 Task: Add a signature Eleanor Wilson containing 'With thanks and appreciation, Eleanor Wilson' to email address softage.1@softage.net and add a folder Restaurants
Action: Mouse moved to (102, 117)
Screenshot: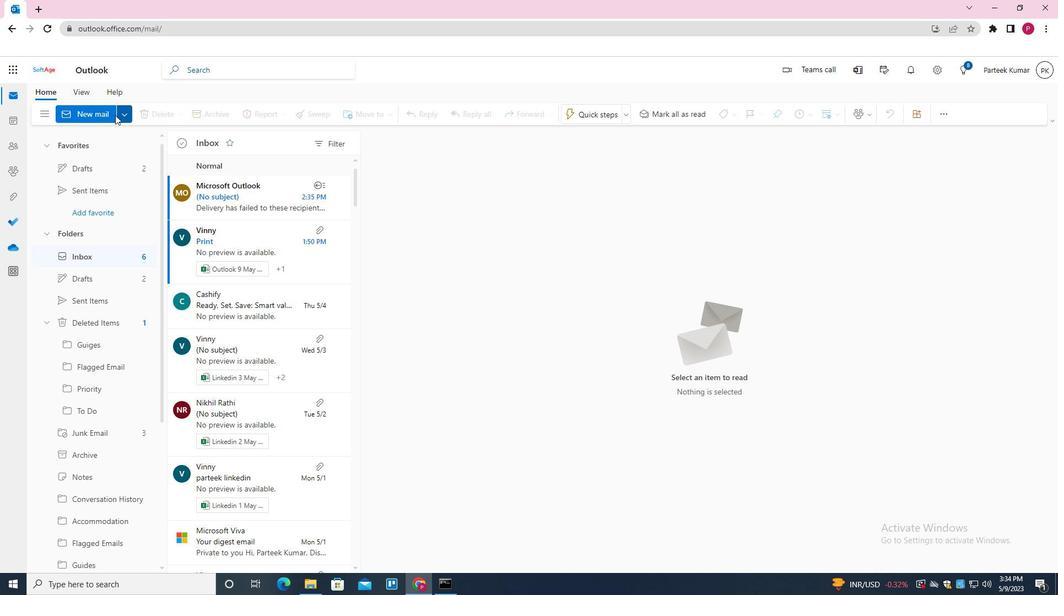 
Action: Mouse pressed left at (102, 117)
Screenshot: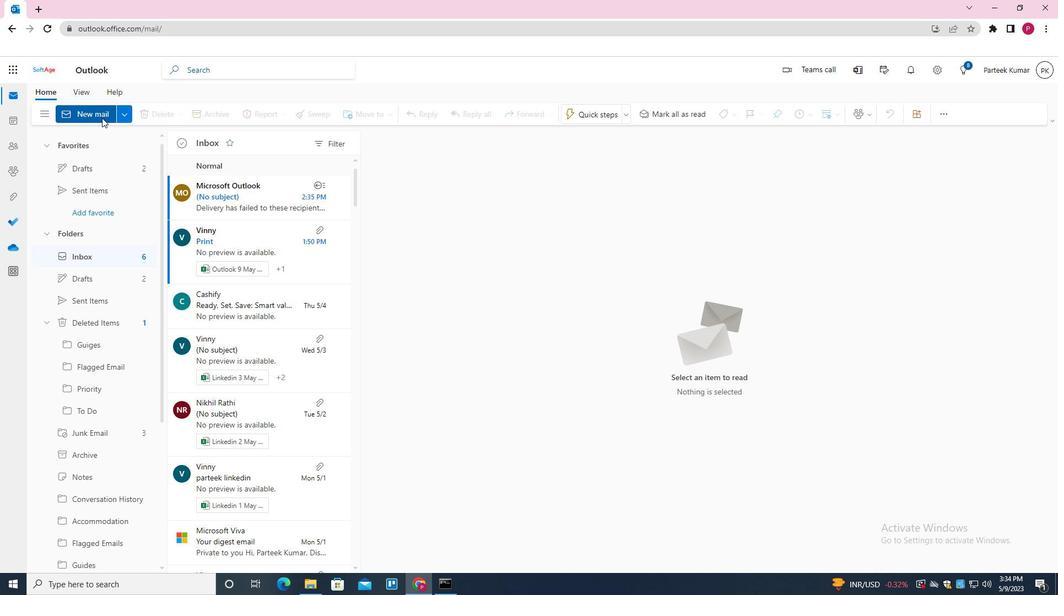 
Action: Mouse moved to (752, 113)
Screenshot: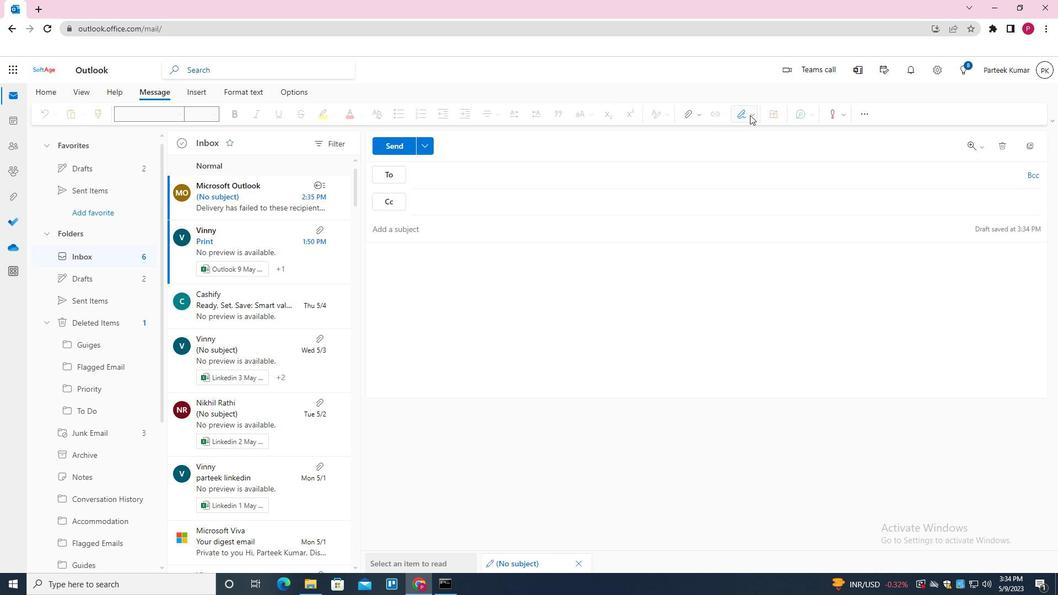 
Action: Mouse pressed left at (752, 113)
Screenshot: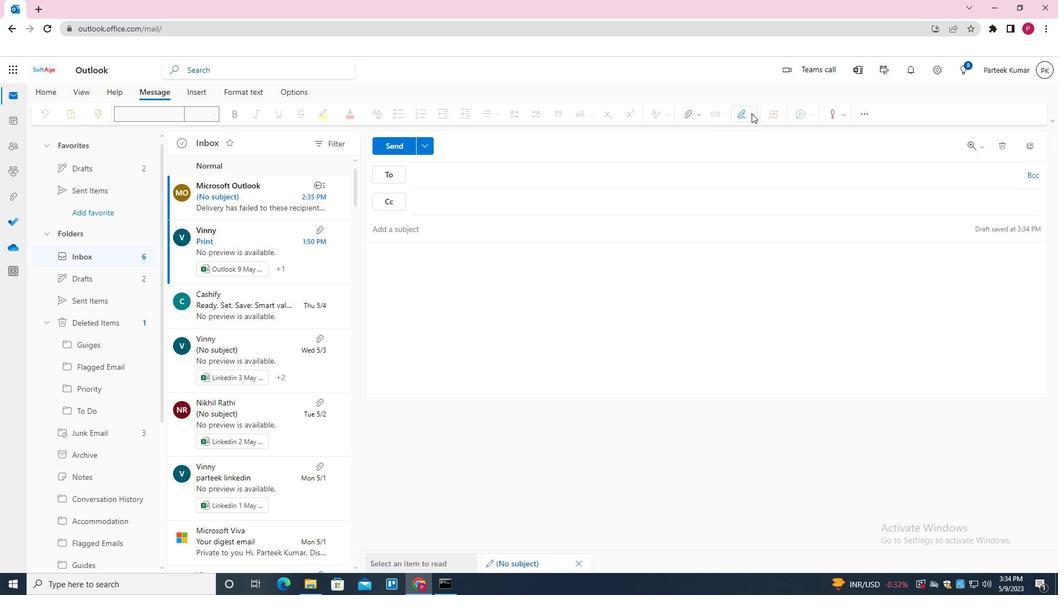 
Action: Mouse moved to (732, 162)
Screenshot: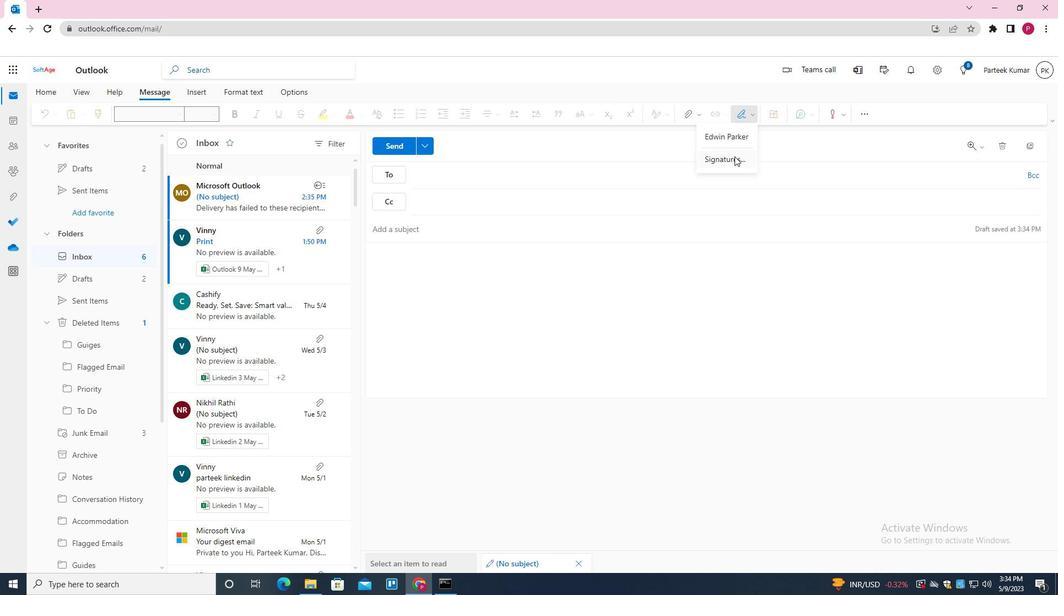 
Action: Mouse pressed left at (732, 162)
Screenshot: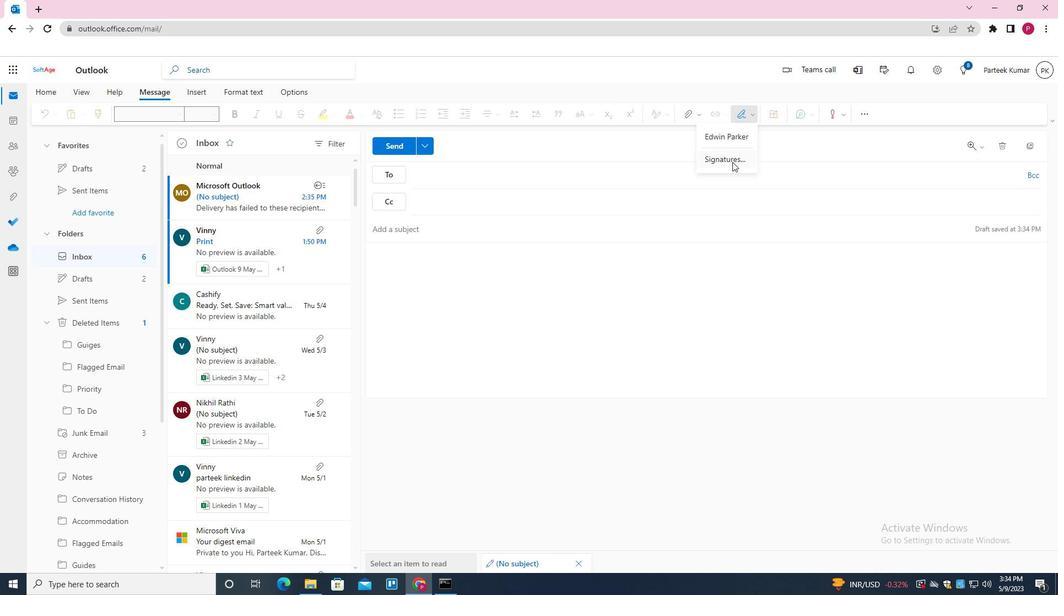
Action: Mouse moved to (457, 179)
Screenshot: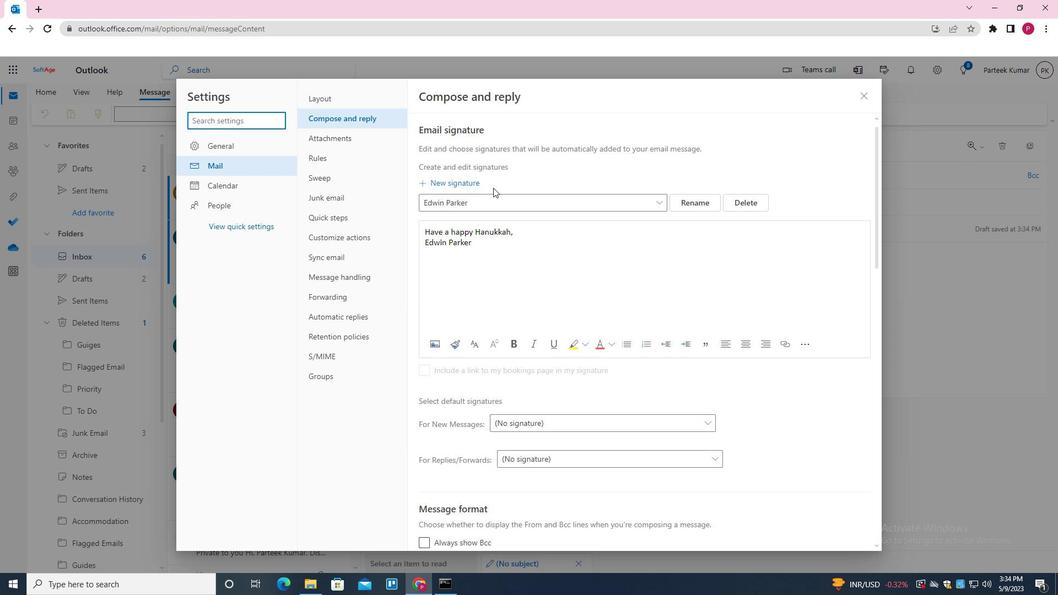 
Action: Mouse pressed left at (457, 179)
Screenshot: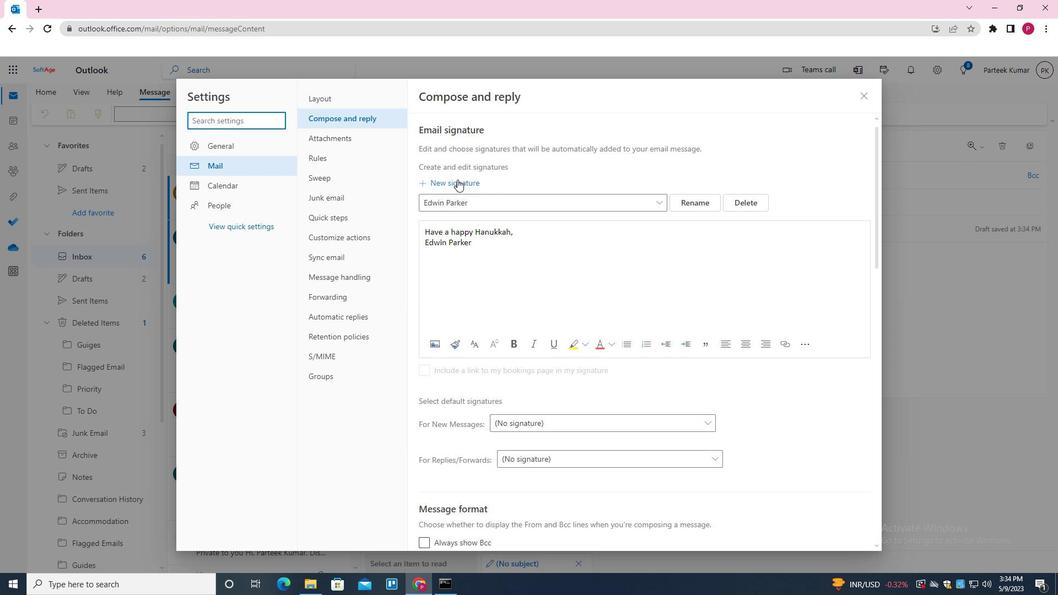 
Action: Mouse moved to (469, 199)
Screenshot: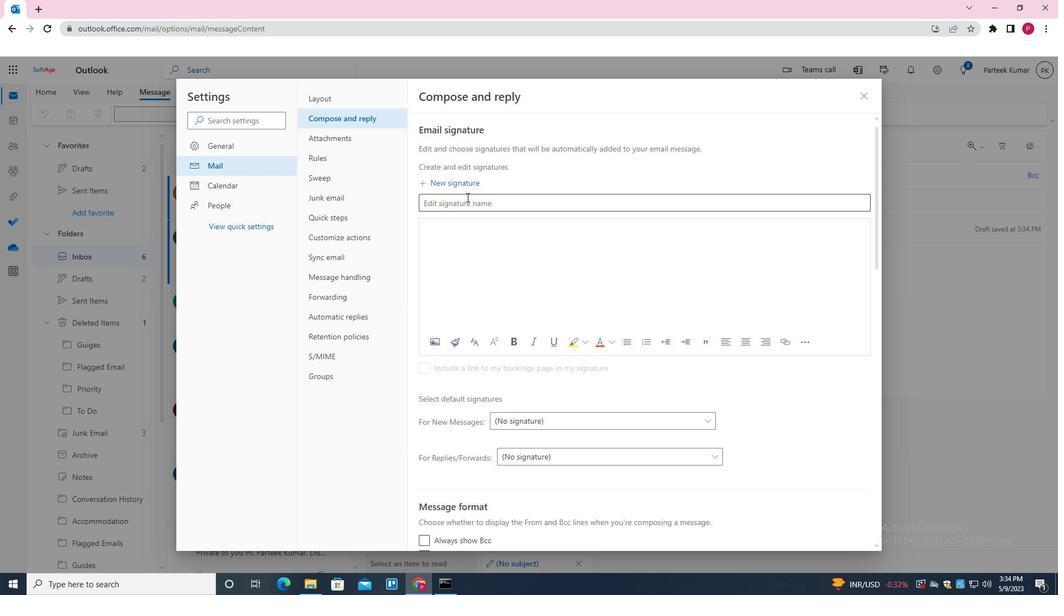 
Action: Mouse pressed left at (469, 199)
Screenshot: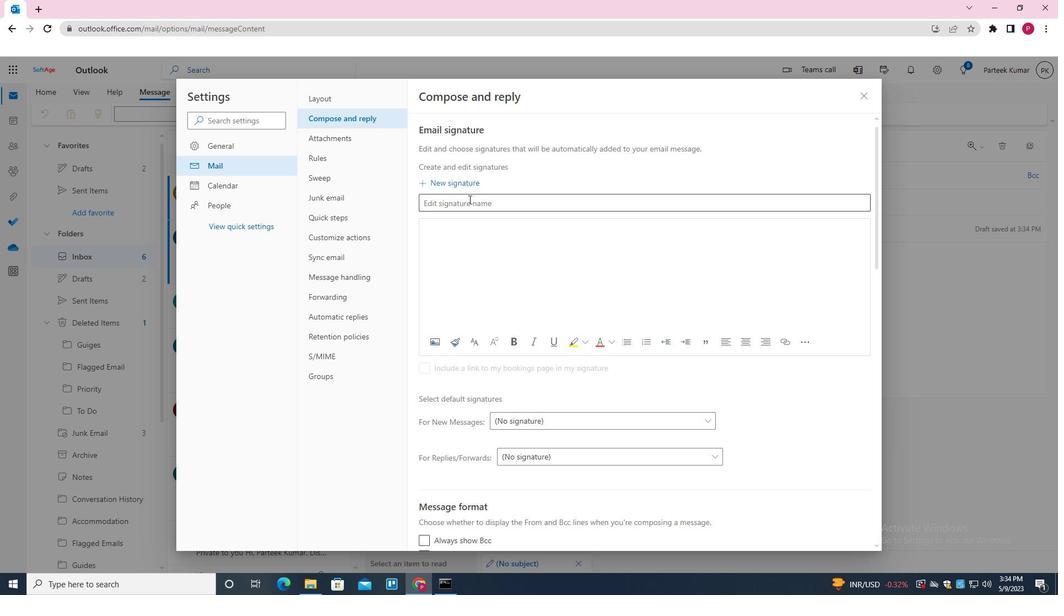 
Action: Key pressed <Key.shift><Key.shift><Key.shift><Key.shift><Key.shift><Key.shift><Key.shift><Key.shift><Key.shift><Key.shift><Key.shift><Key.shift><Key.shift><Key.shift><Key.shift><Key.shift><Key.shift><Key.shift><Key.shift><Key.shift><Key.shift>ELEANOR<Key.space><Key.shift>WILSON
Screenshot: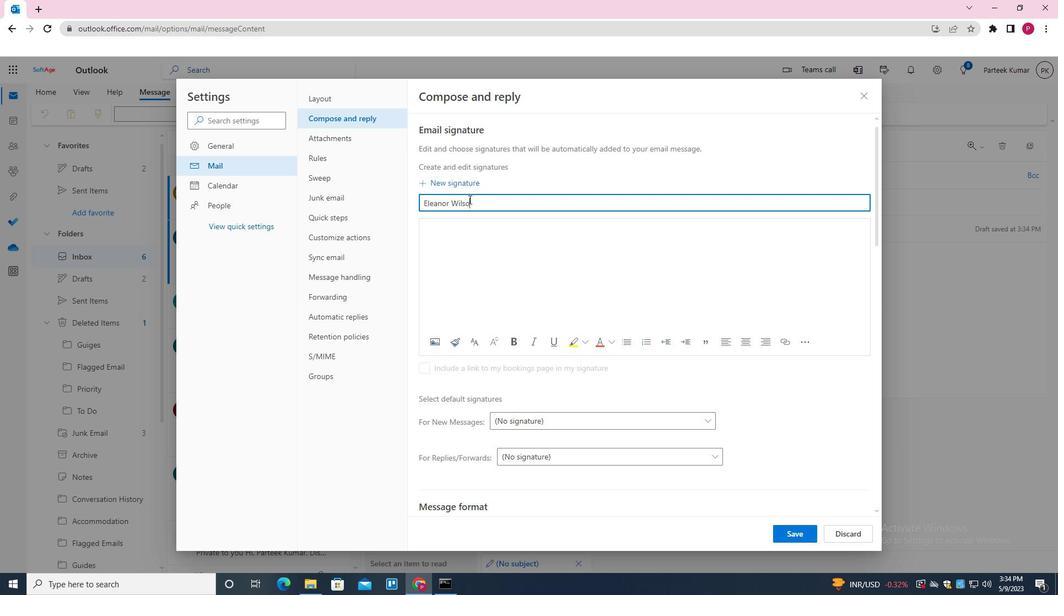 
Action: Mouse moved to (484, 249)
Screenshot: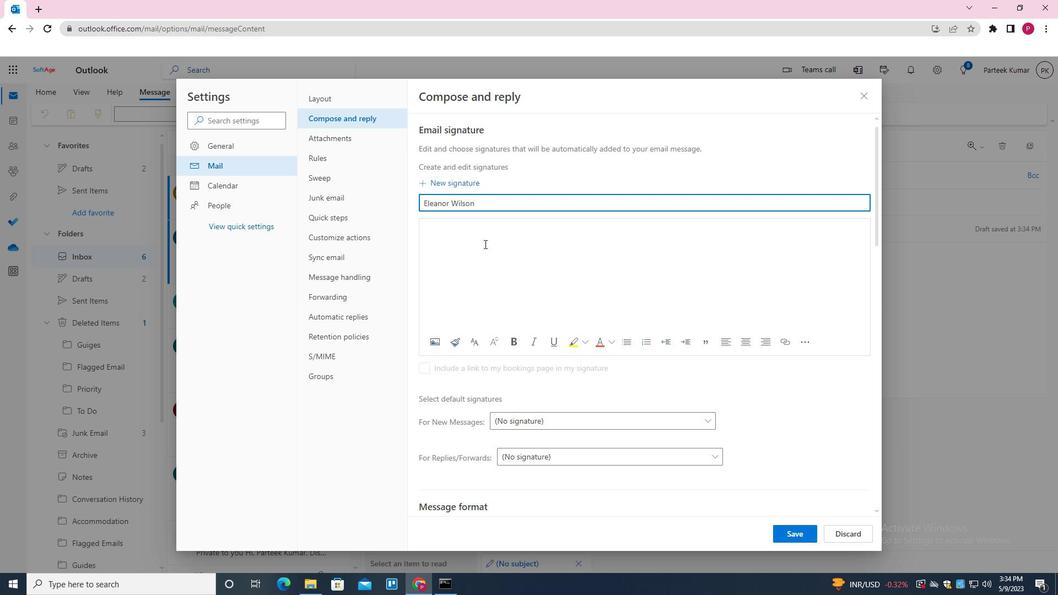 
Action: Mouse pressed left at (484, 249)
Screenshot: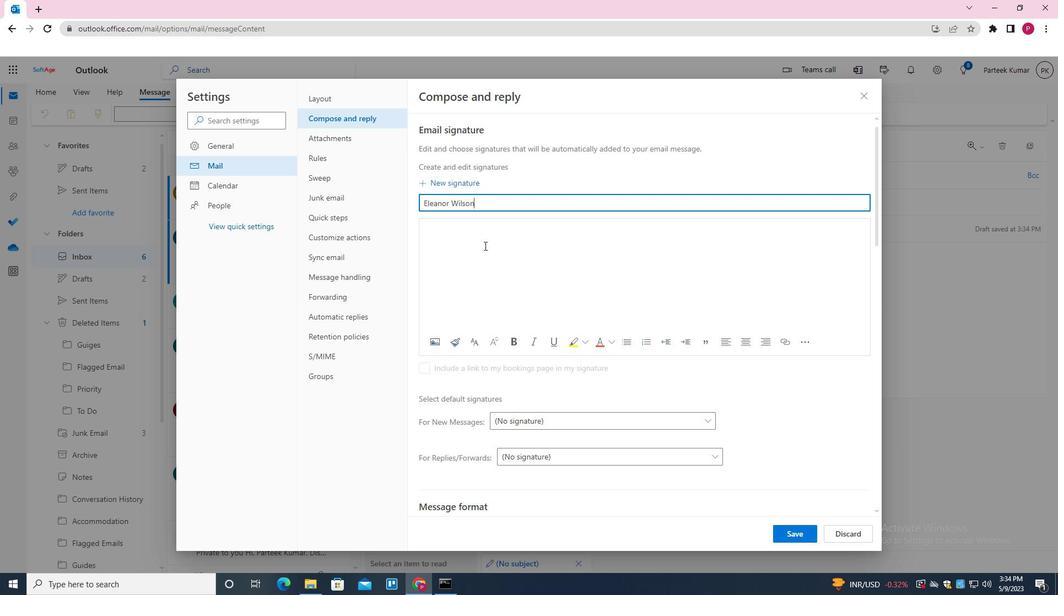 
Action: Key pressed <Key.shift>WITH<Key.space>THANKS<Key.space>AND<Key.space>APPRECIATION<Key.space><Key.backspace>,<Key.enter><Key.shift>ELEANOR<Key.space><Key.shift>WILSON
Screenshot: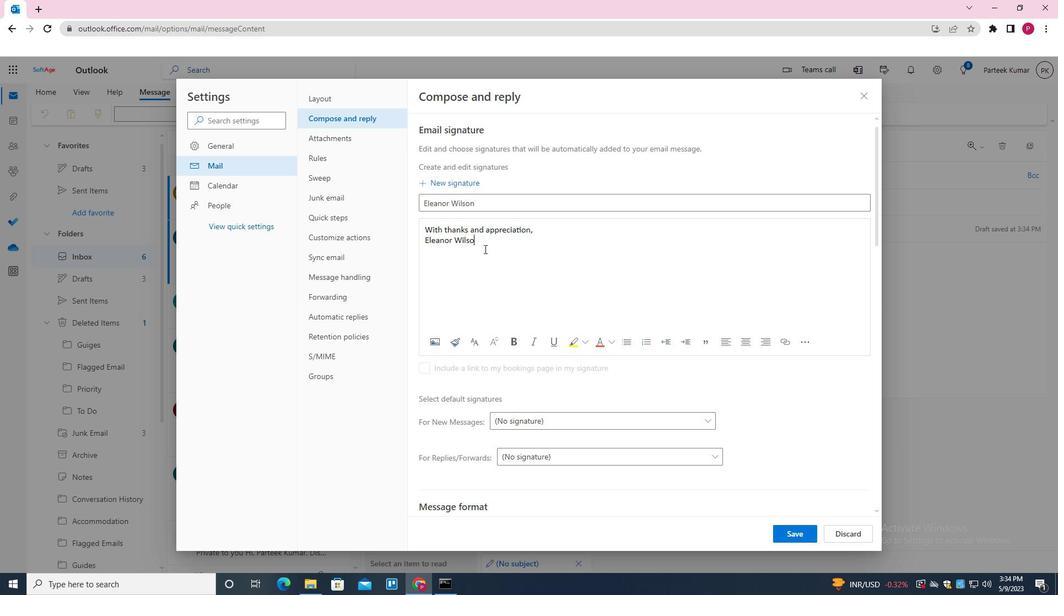 
Action: Mouse moved to (779, 535)
Screenshot: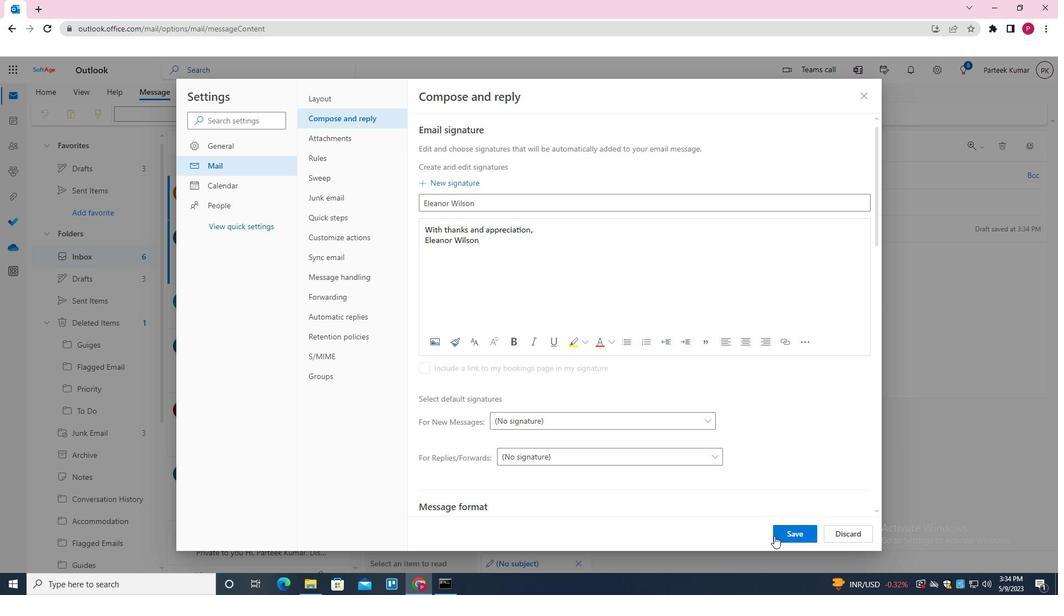
Action: Mouse pressed left at (779, 535)
Screenshot: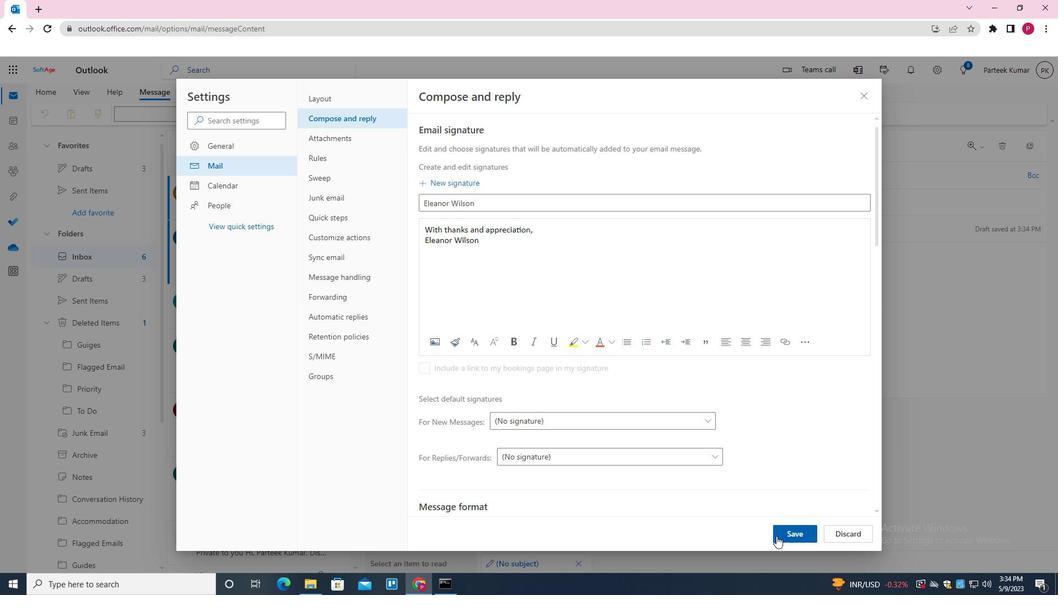 
Action: Mouse moved to (859, 94)
Screenshot: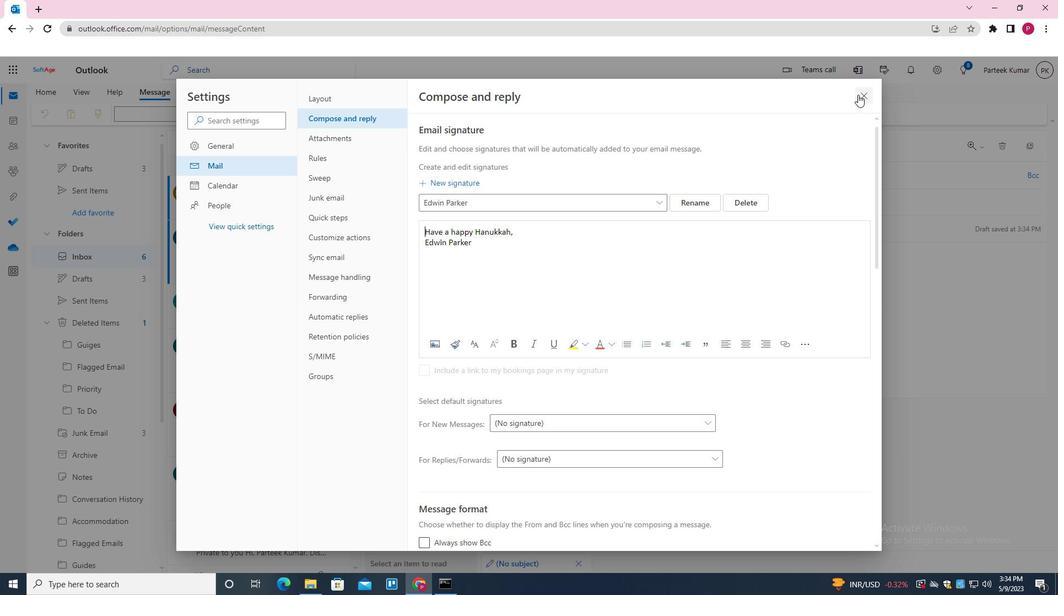 
Action: Mouse pressed left at (859, 94)
Screenshot: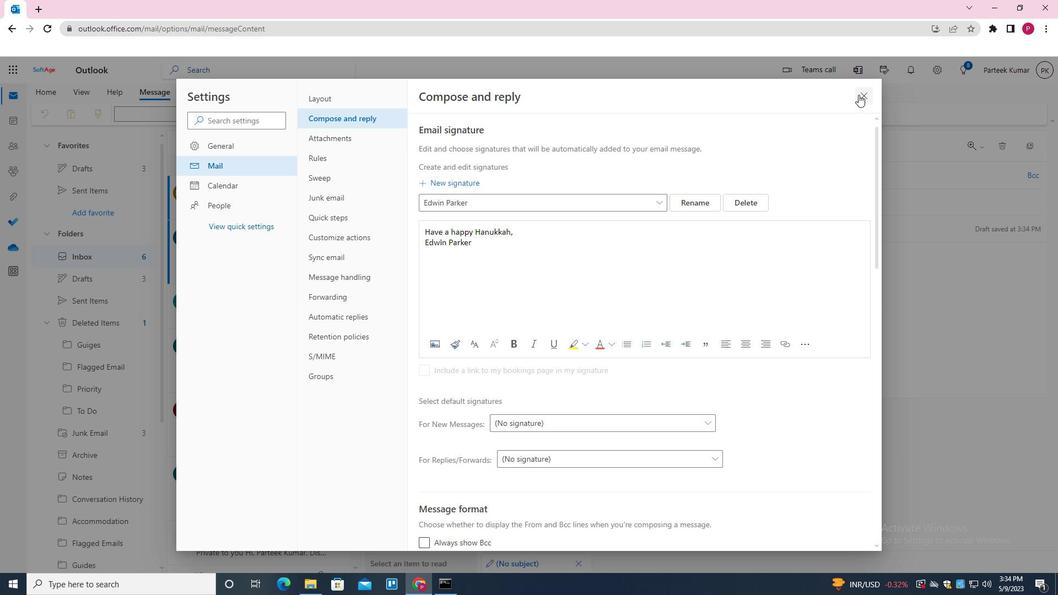 
Action: Mouse moved to (496, 261)
Screenshot: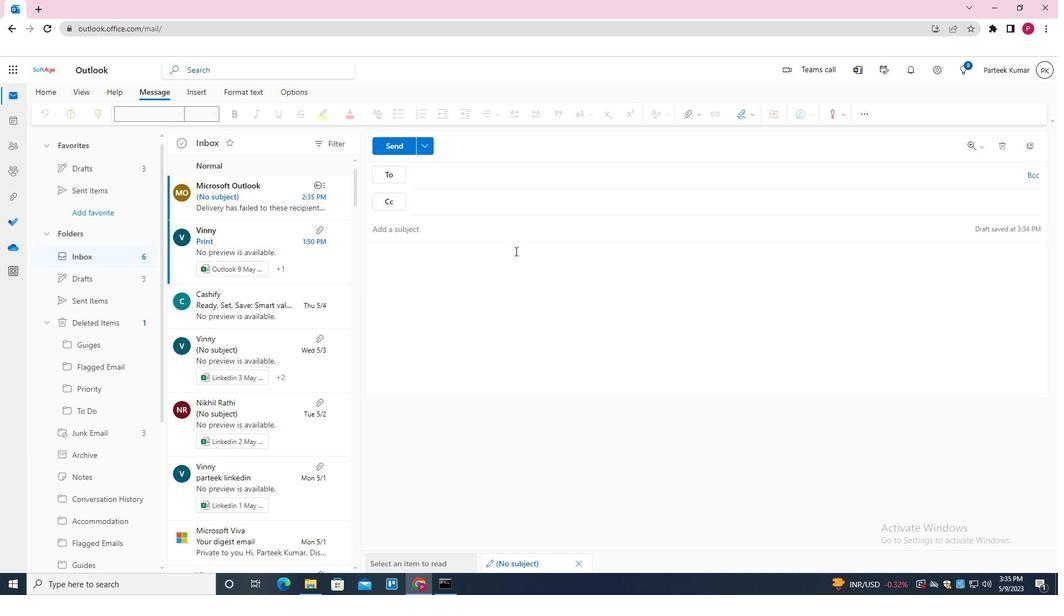 
Action: Mouse pressed left at (496, 261)
Screenshot: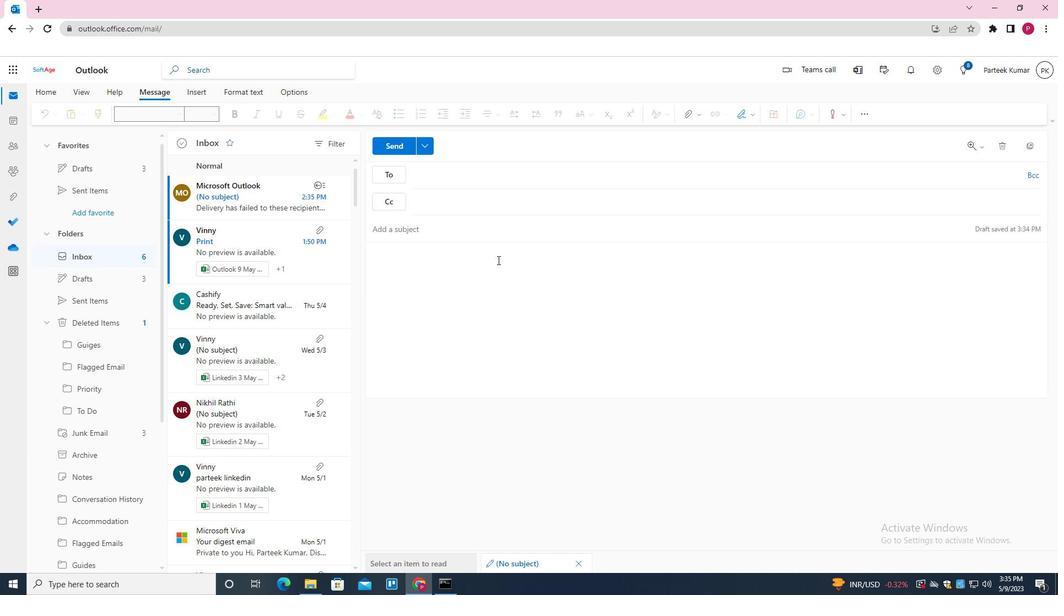 
Action: Mouse moved to (753, 115)
Screenshot: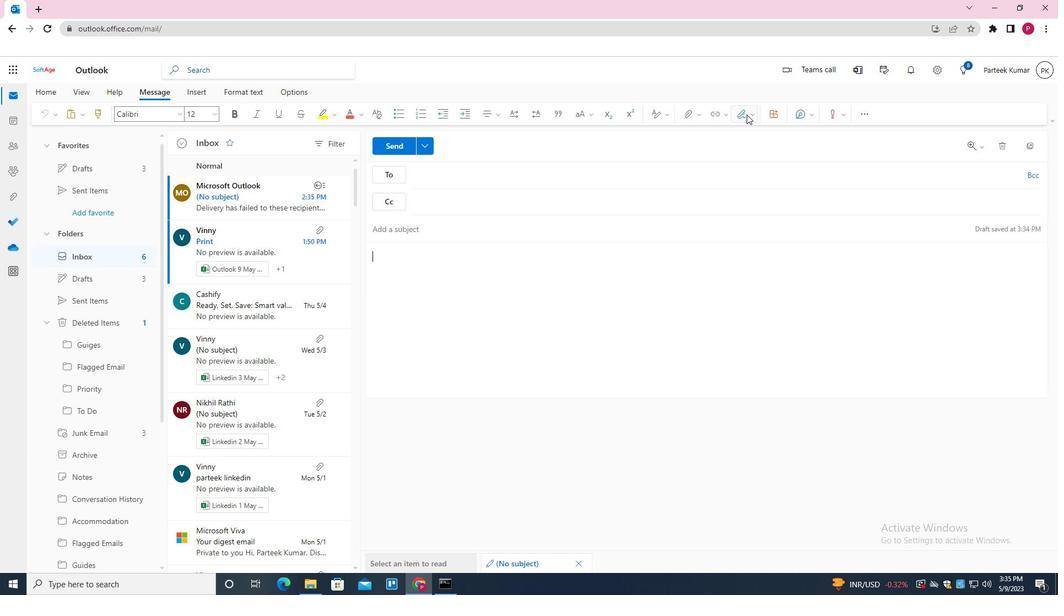 
Action: Mouse pressed left at (753, 115)
Screenshot: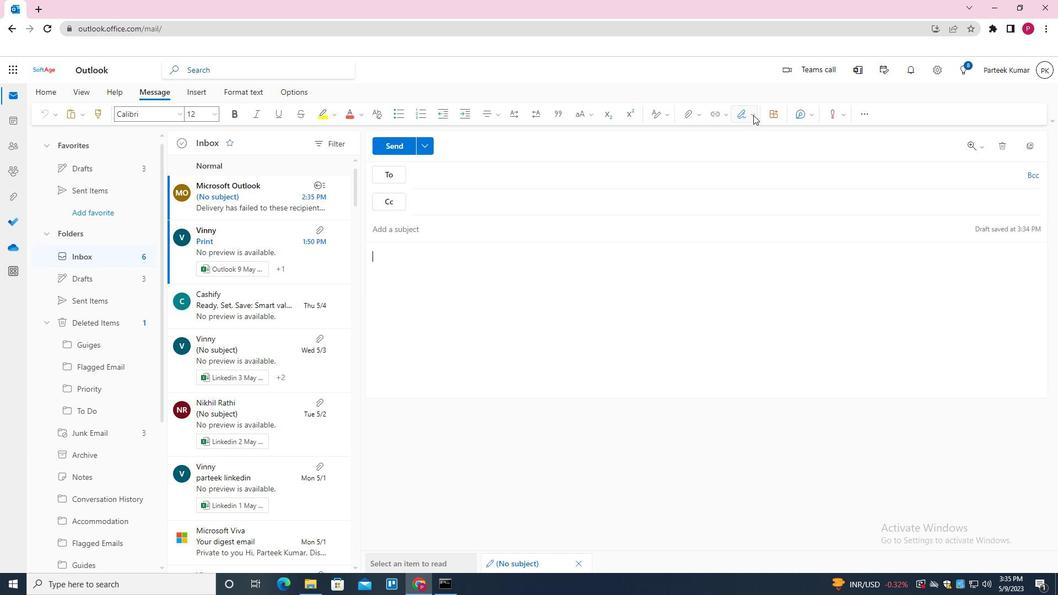 
Action: Mouse moved to (735, 157)
Screenshot: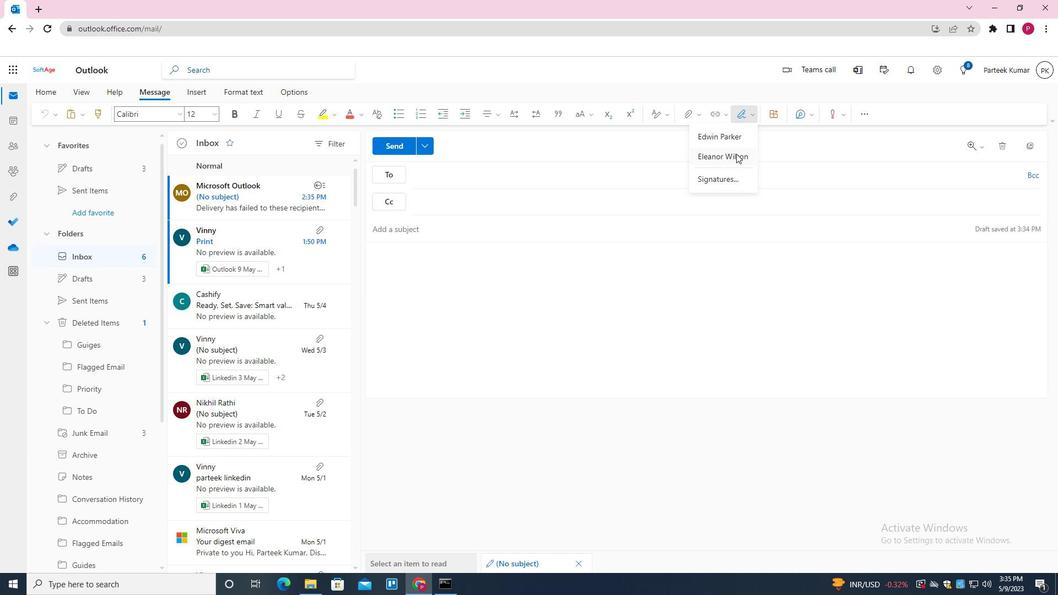 
Action: Mouse pressed left at (735, 157)
Screenshot: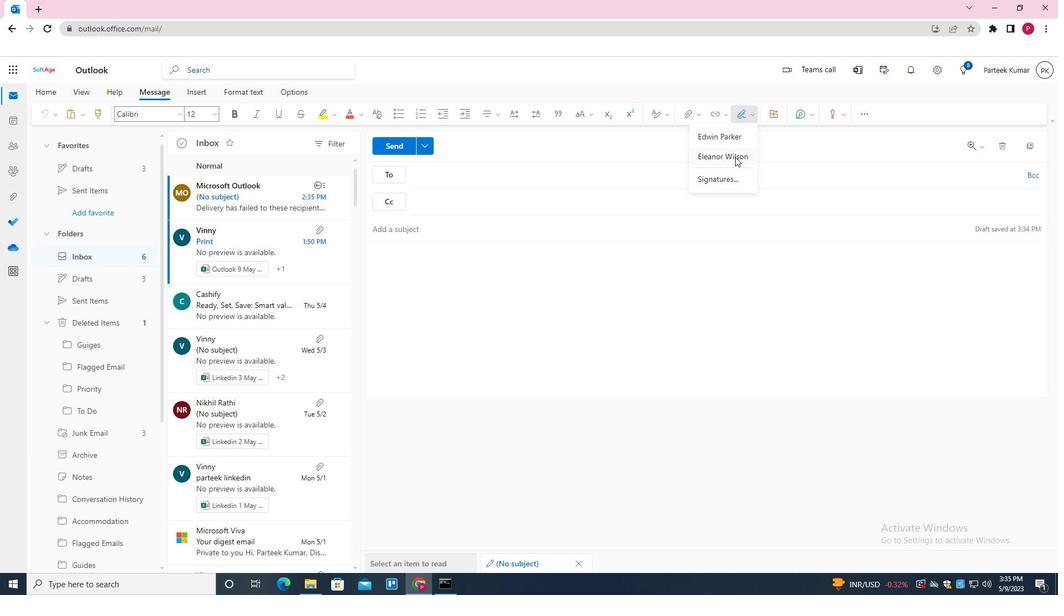 
Action: Mouse moved to (139, 417)
Screenshot: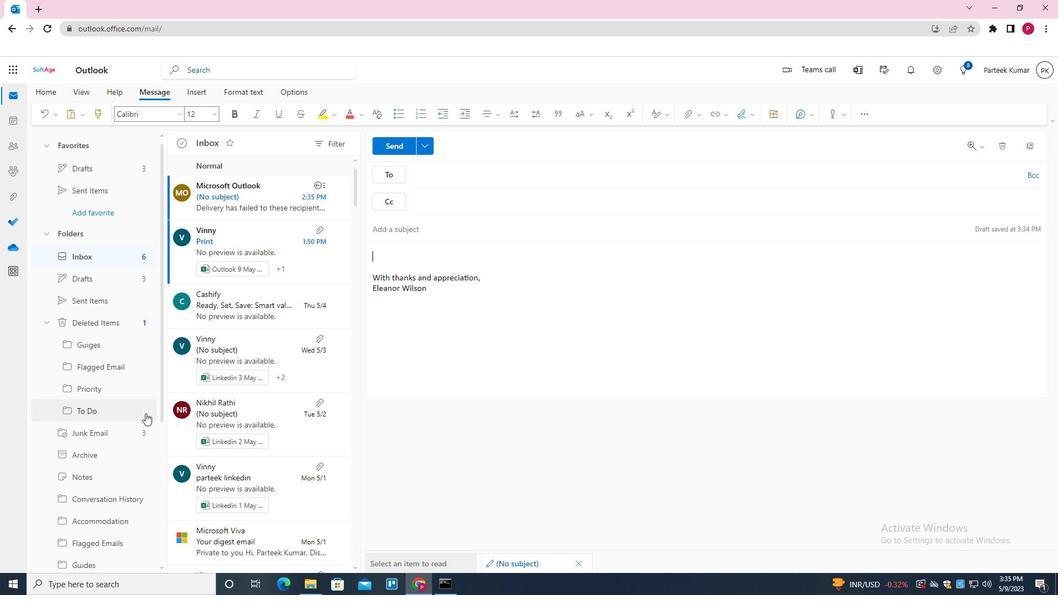 
Action: Mouse scrolled (139, 416) with delta (0, 0)
Screenshot: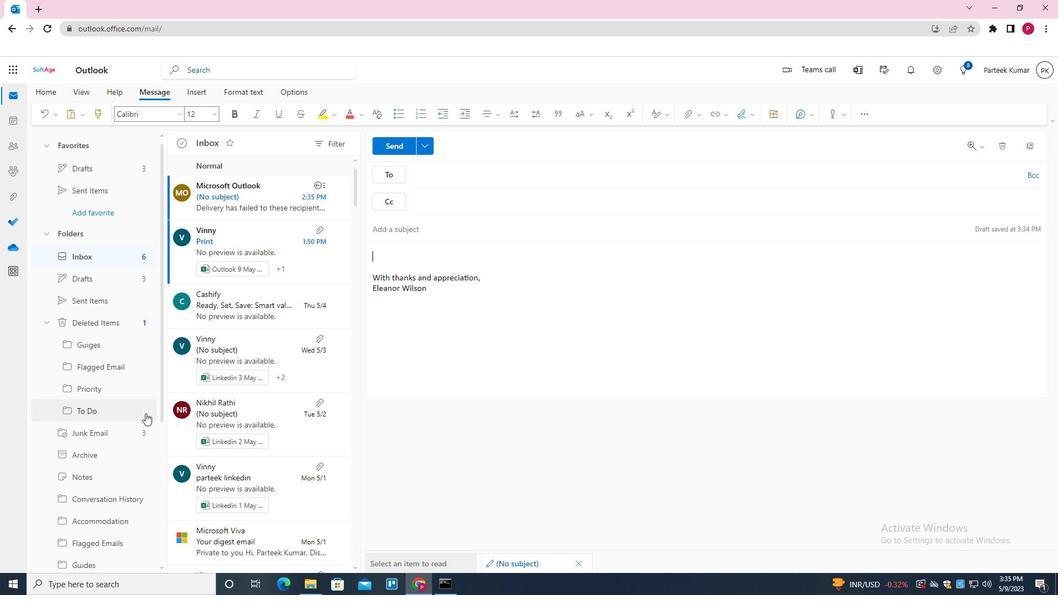 
Action: Mouse moved to (133, 422)
Screenshot: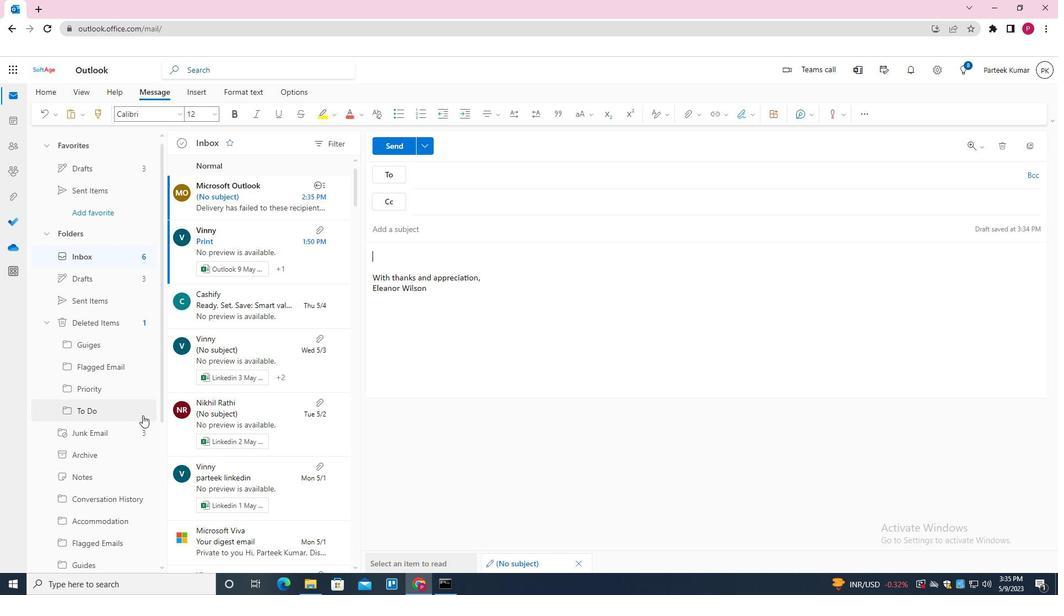 
Action: Mouse scrolled (133, 421) with delta (0, 0)
Screenshot: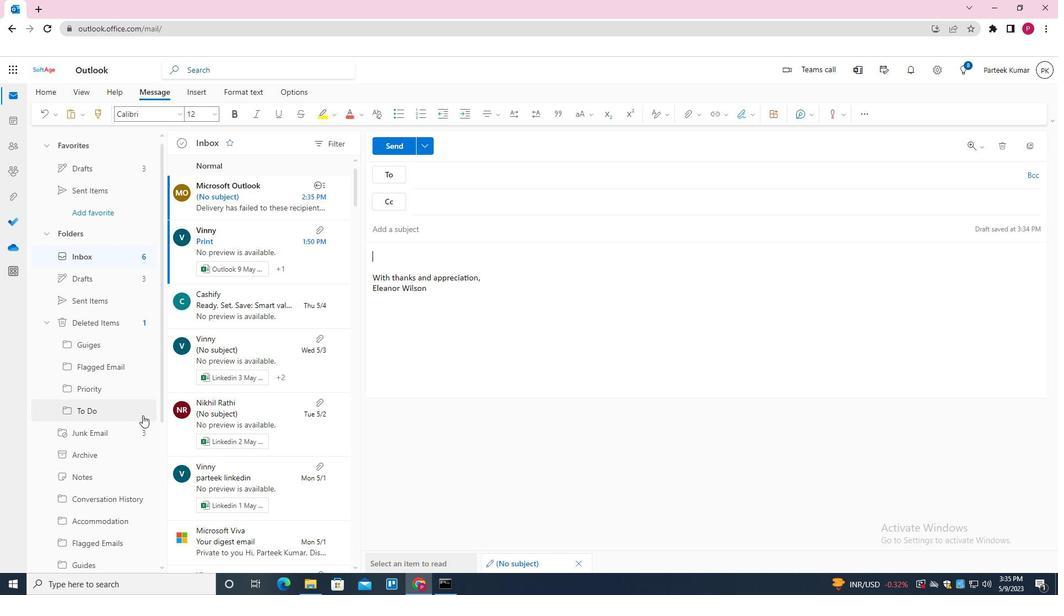 
Action: Mouse moved to (130, 423)
Screenshot: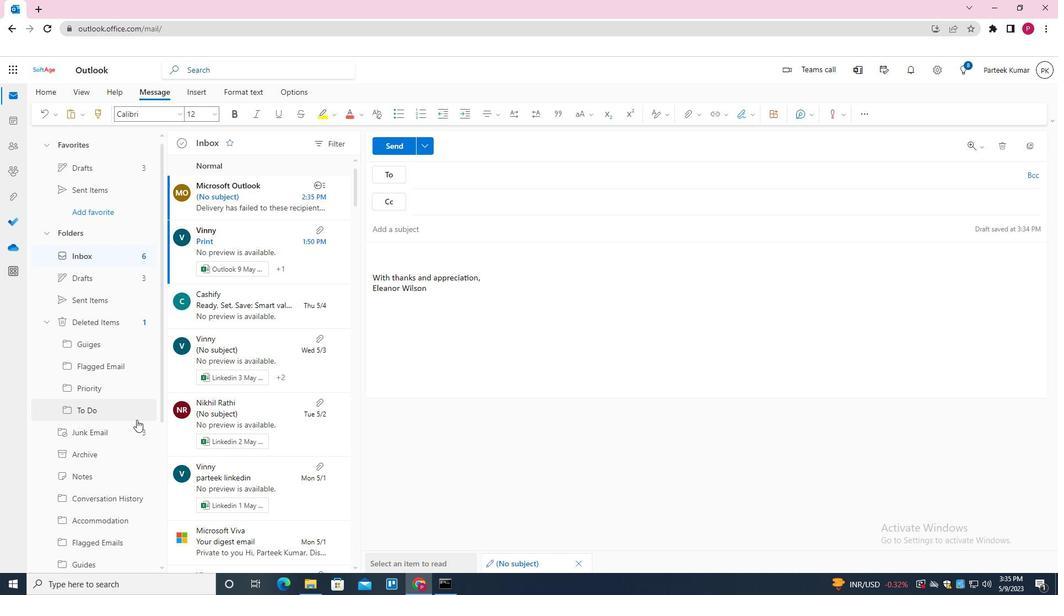 
Action: Mouse scrolled (130, 423) with delta (0, 0)
Screenshot: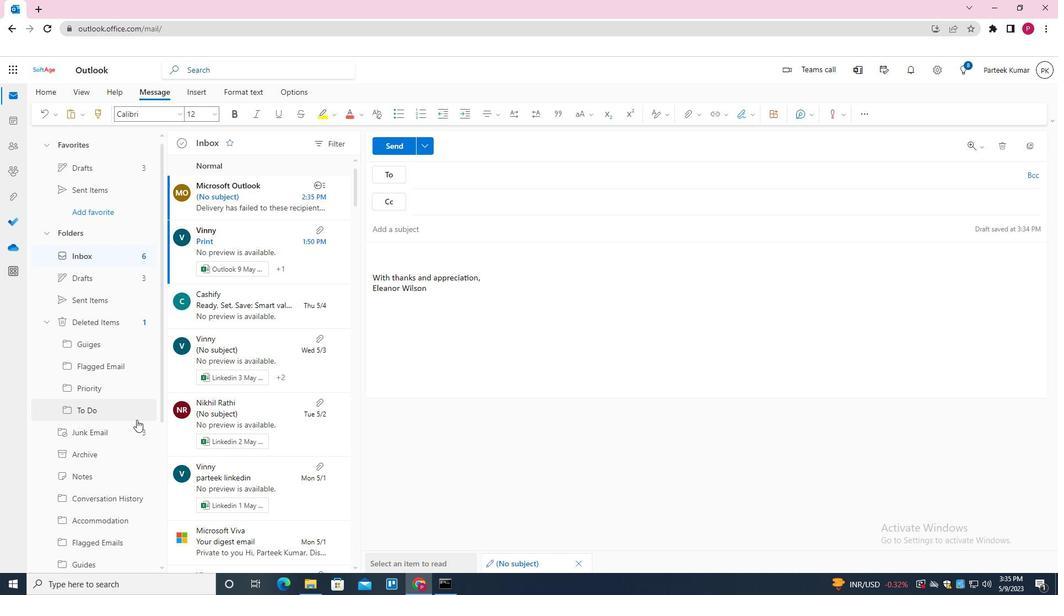 
Action: Mouse moved to (93, 510)
Screenshot: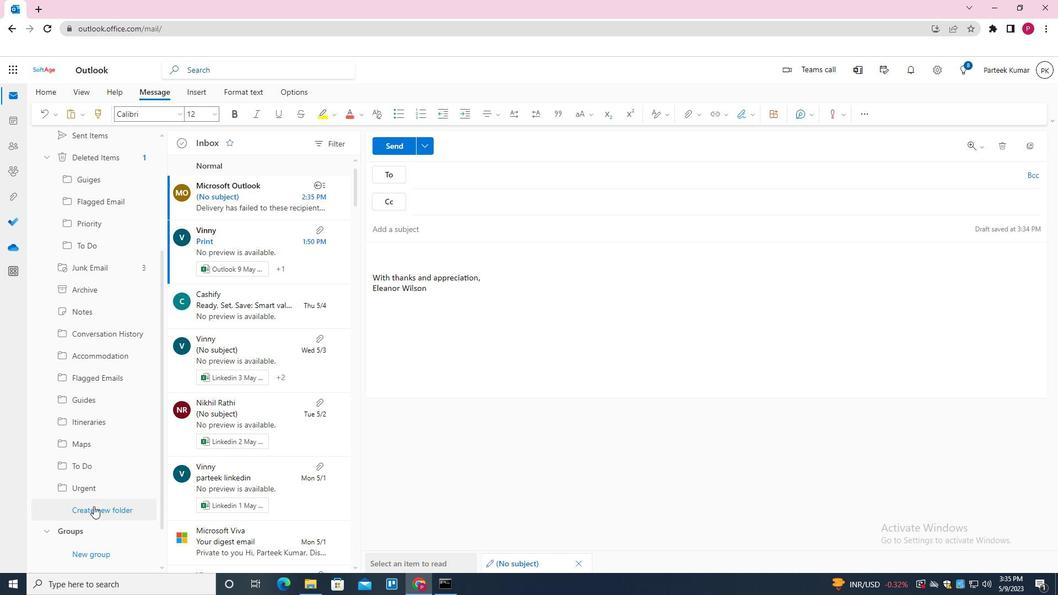
Action: Mouse pressed left at (93, 510)
Screenshot: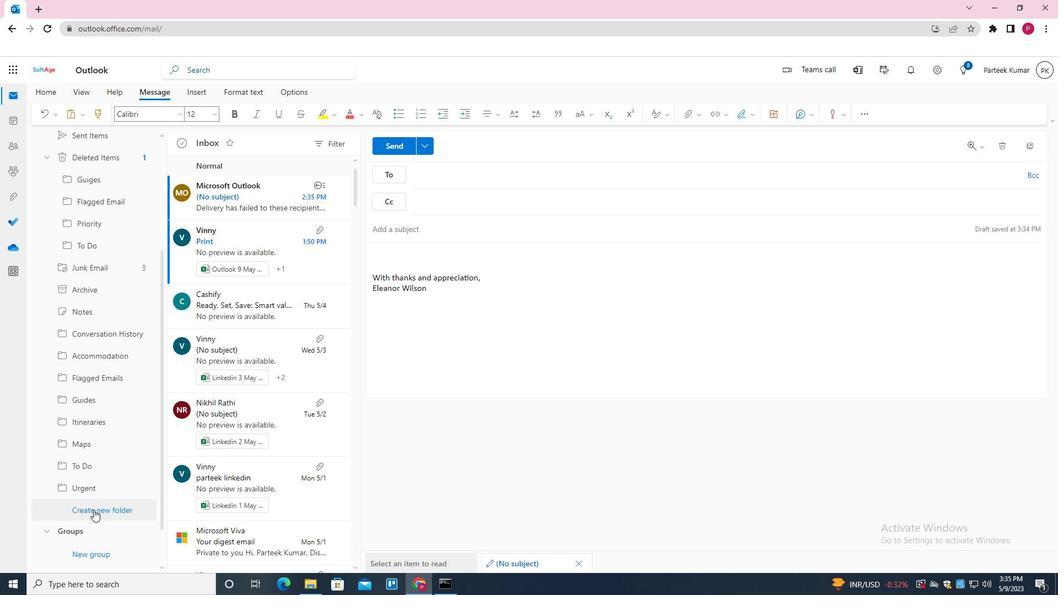
Action: Mouse moved to (499, 176)
Screenshot: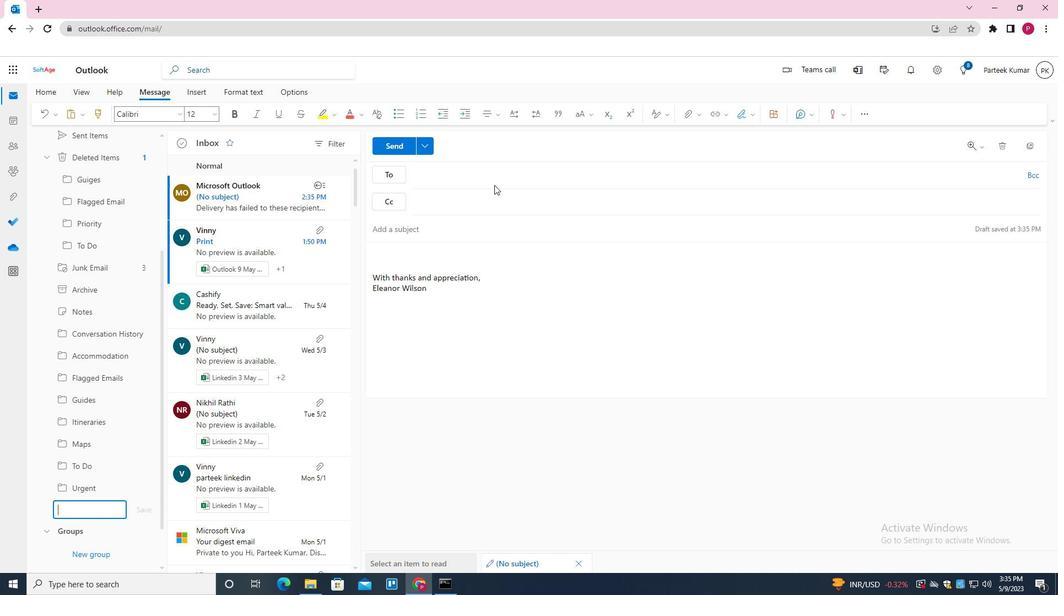 
Action: Mouse pressed left at (499, 176)
Screenshot: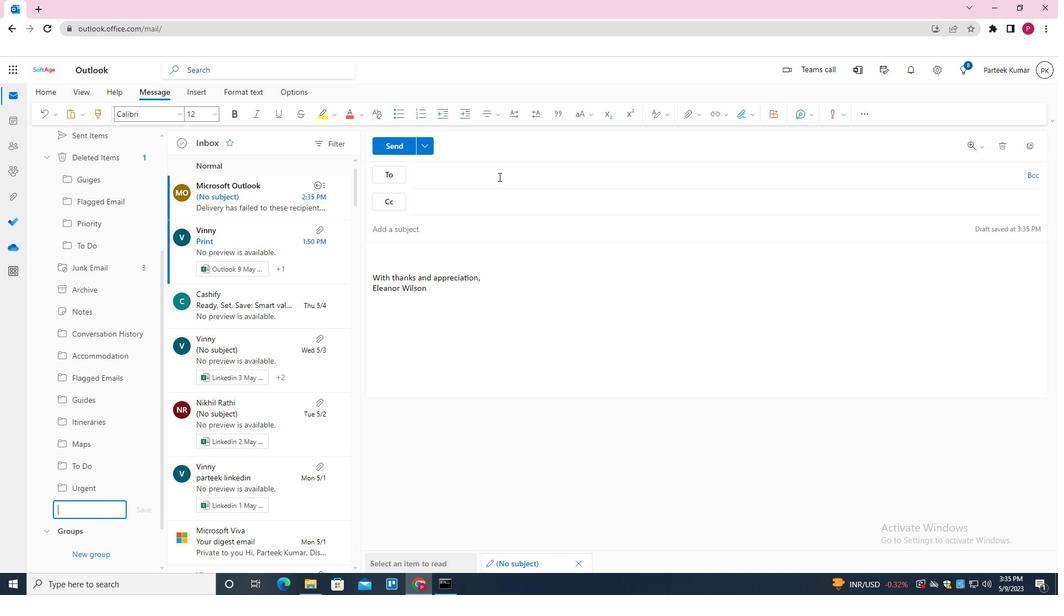 
Action: Key pressed <Key.shift>SOFAT<Key.backspace><Key.backspace>TAGE<Key.down><Key.up><Key.enter>
Screenshot: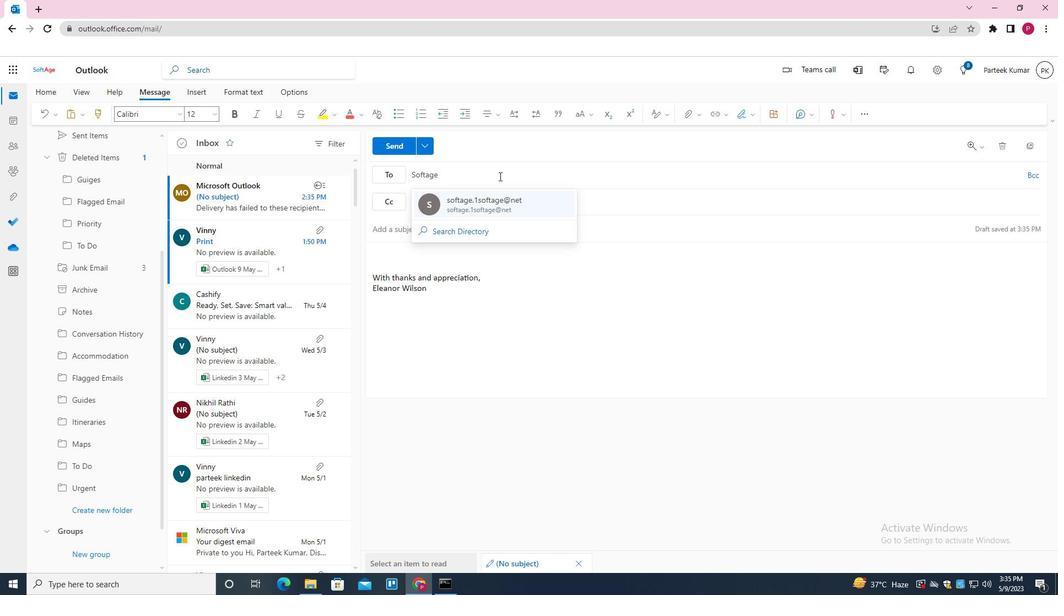 
Action: Mouse moved to (82, 507)
Screenshot: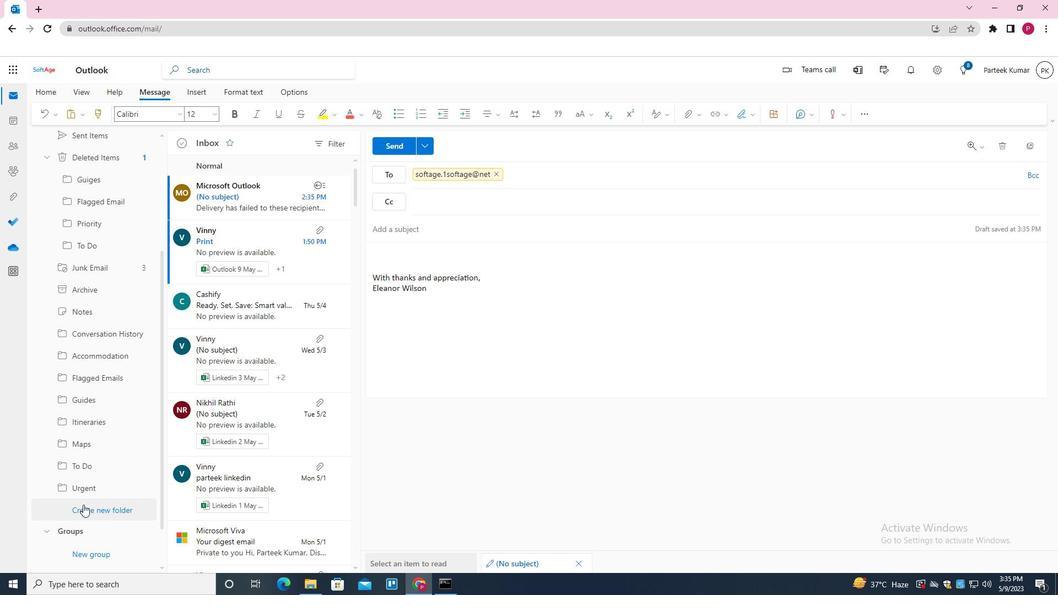 
Action: Mouse pressed left at (82, 507)
Screenshot: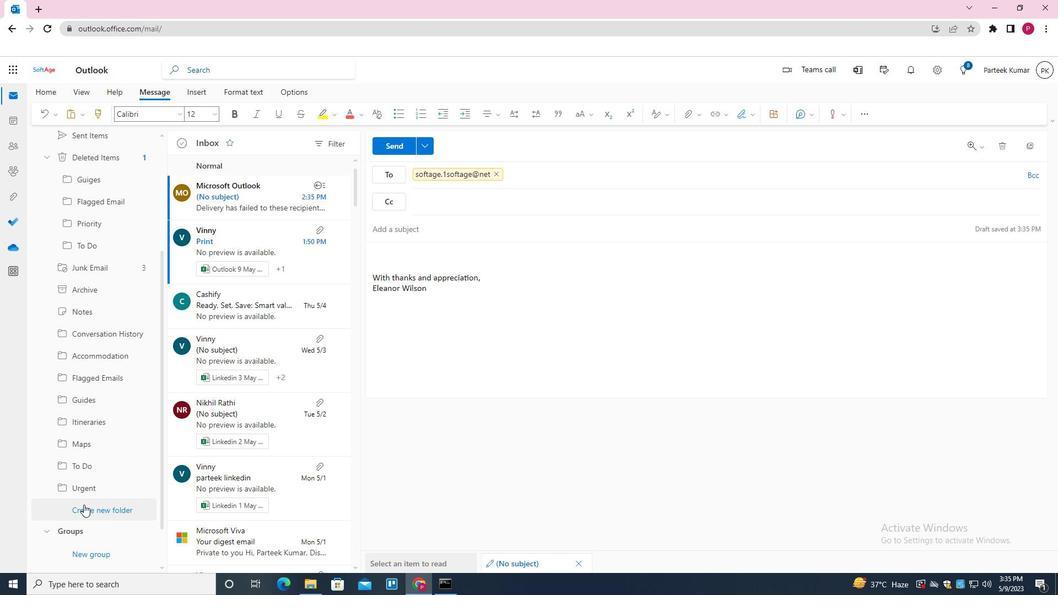 
Action: Mouse moved to (82, 506)
Screenshot: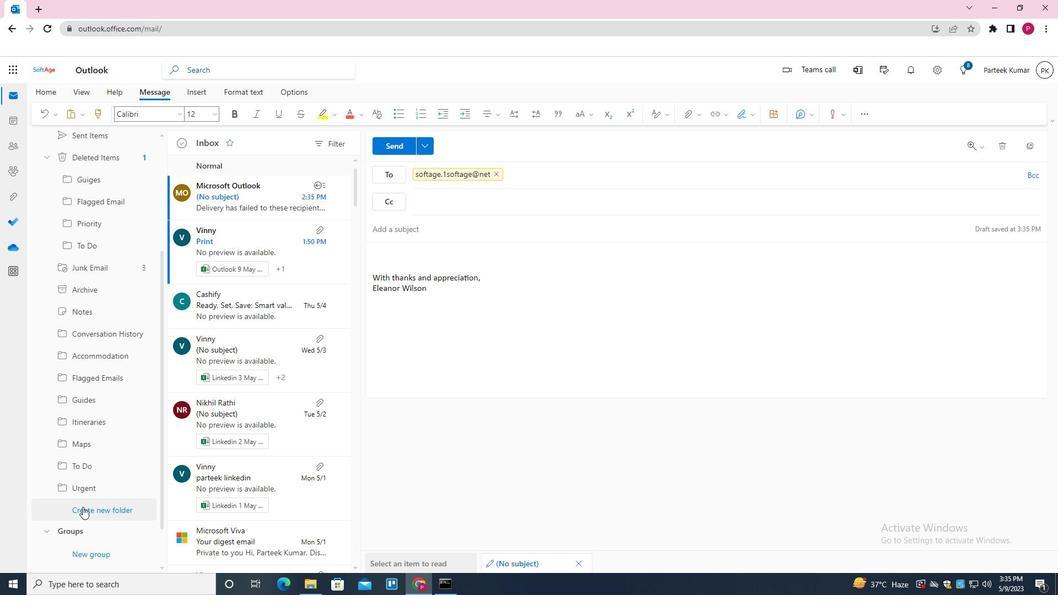 
Action: Key pressed <Key.shift><Key.shift><Key.shift><Key.shift>RESTAR<Key.backspace>URANTS<Key.enter>
Screenshot: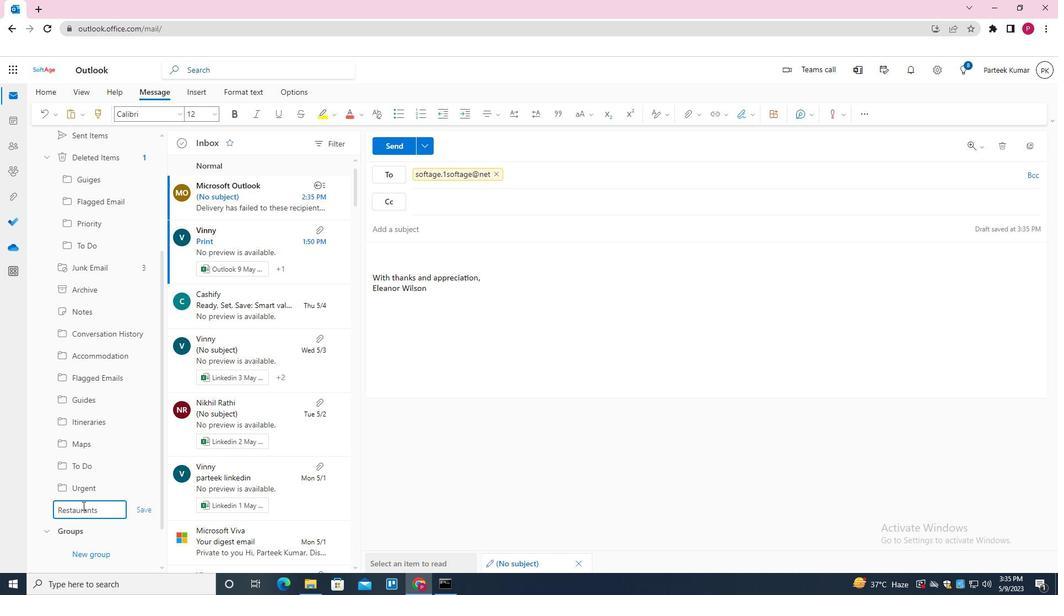 
Action: Mouse moved to (140, 488)
Screenshot: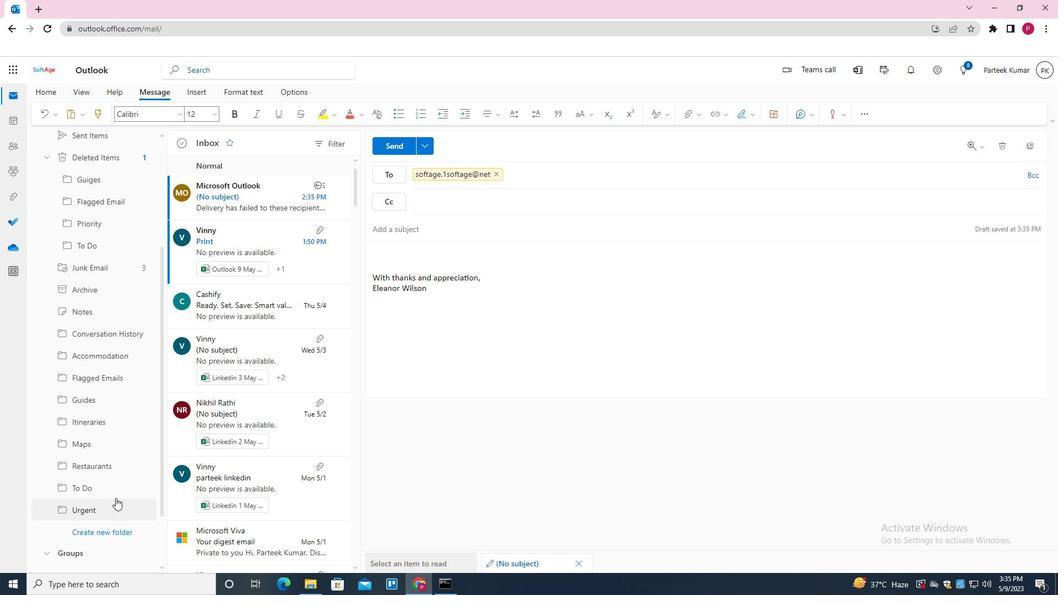 
